 Task: Use the formula "TDIST" in spreadsheet "Project portfolio".
Action: Mouse pressed left at (311, 162)
Screenshot: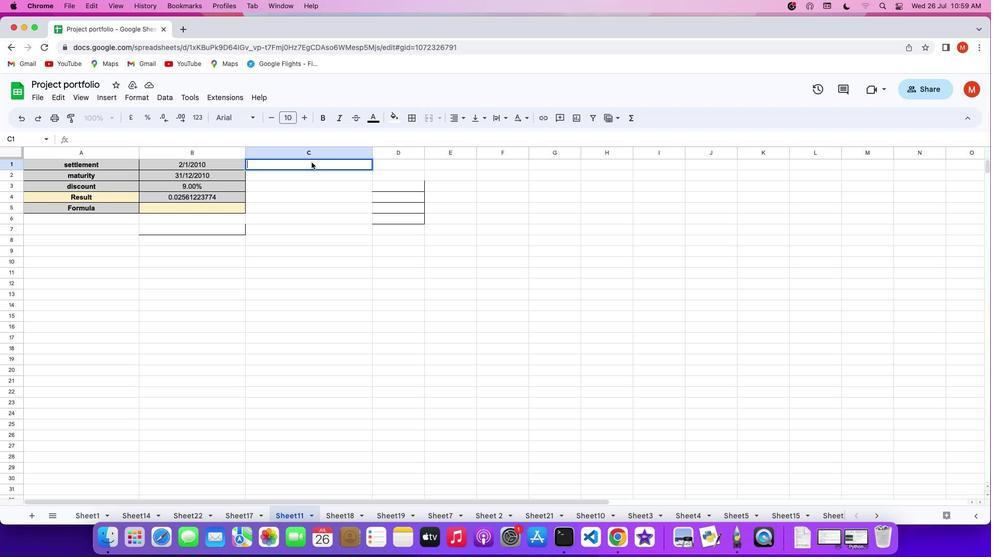 
Action: Mouse pressed left at (311, 162)
Screenshot: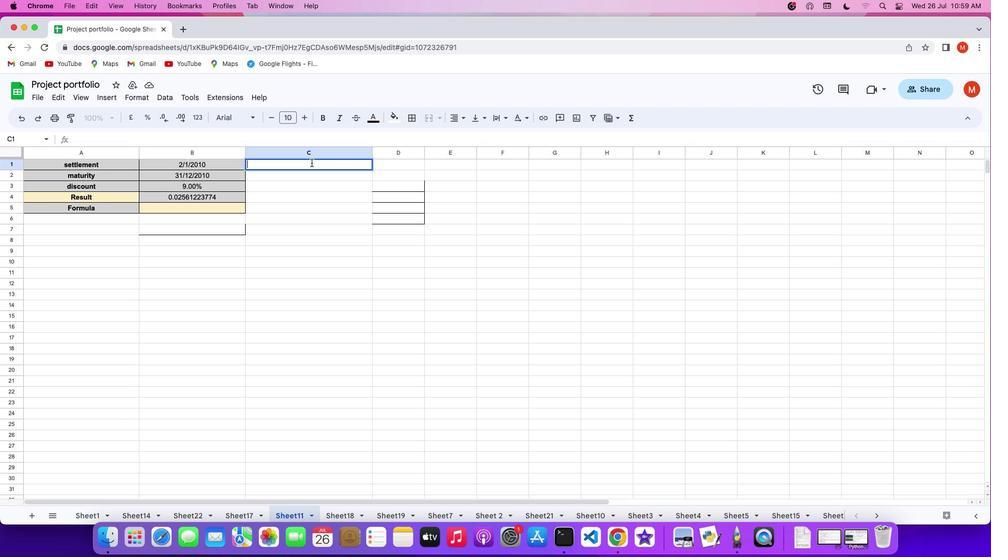 
Action: Mouse moved to (311, 162)
Screenshot: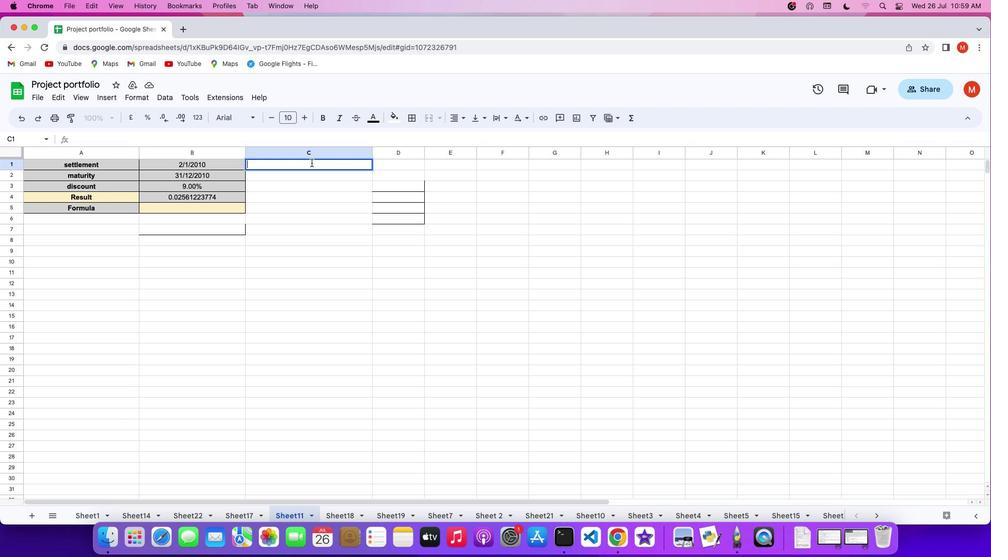 
Action: Key pressed '='
Screenshot: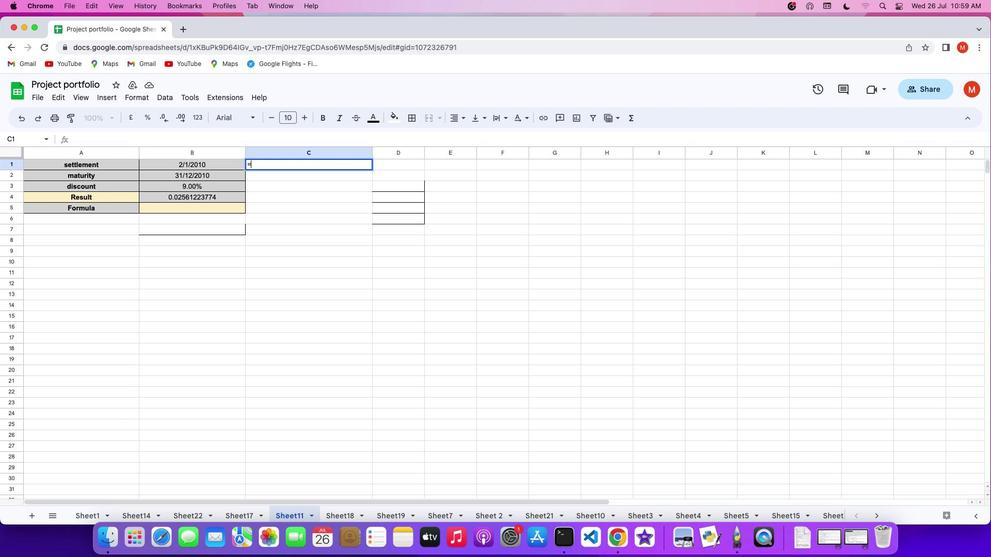 
Action: Mouse moved to (633, 118)
Screenshot: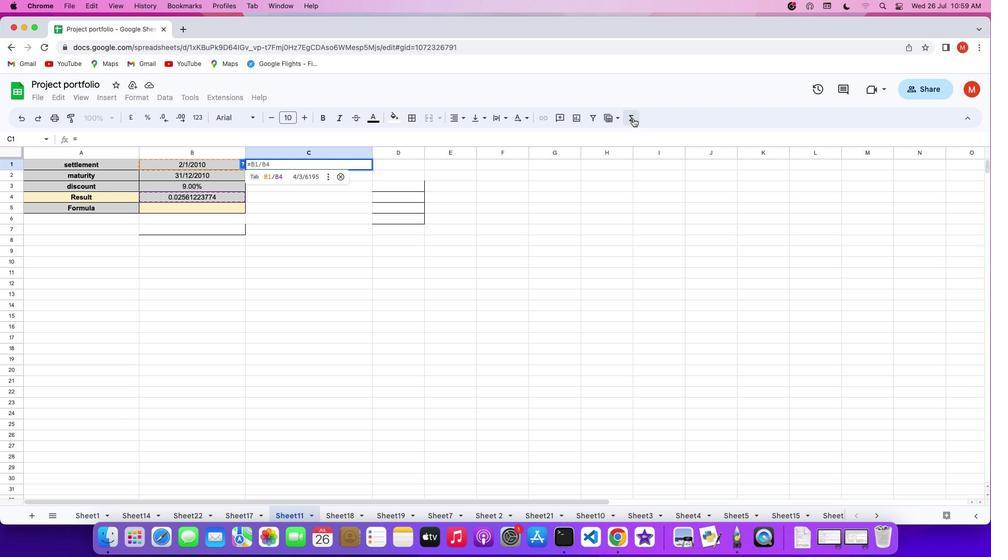 
Action: Mouse pressed left at (633, 118)
Screenshot: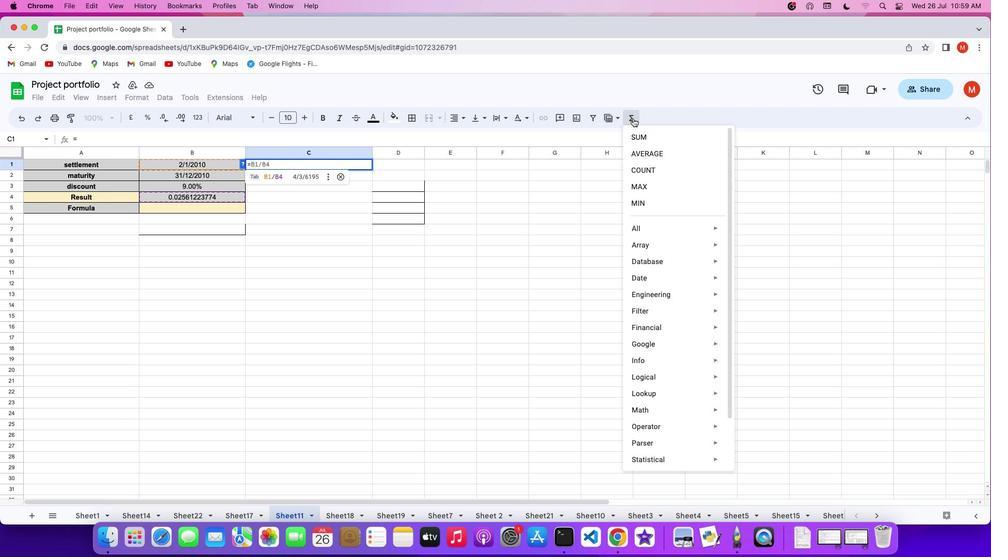 
Action: Mouse moved to (763, 416)
Screenshot: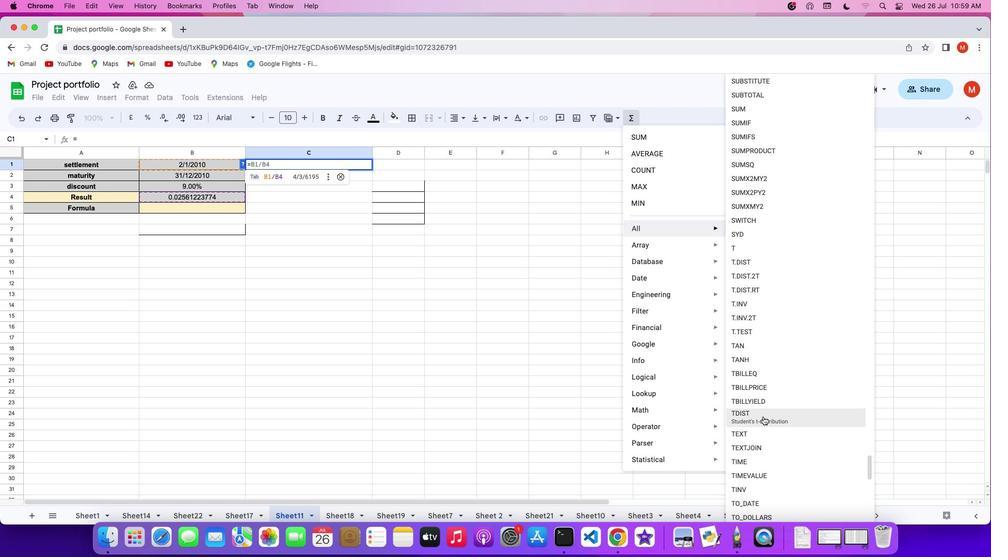 
Action: Mouse pressed left at (763, 416)
Screenshot: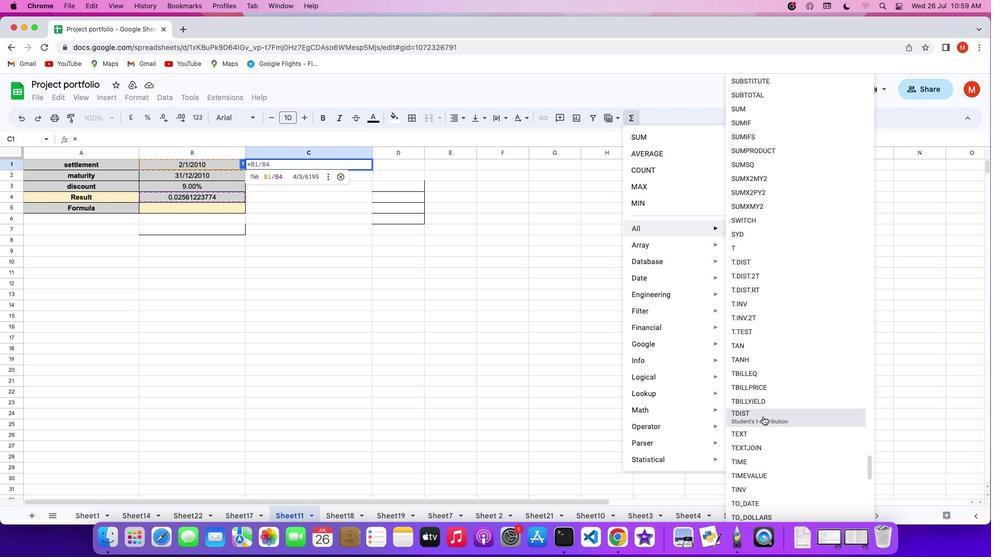 
Action: Key pressed '1'',''3''0'',''1'Key.enter
Screenshot: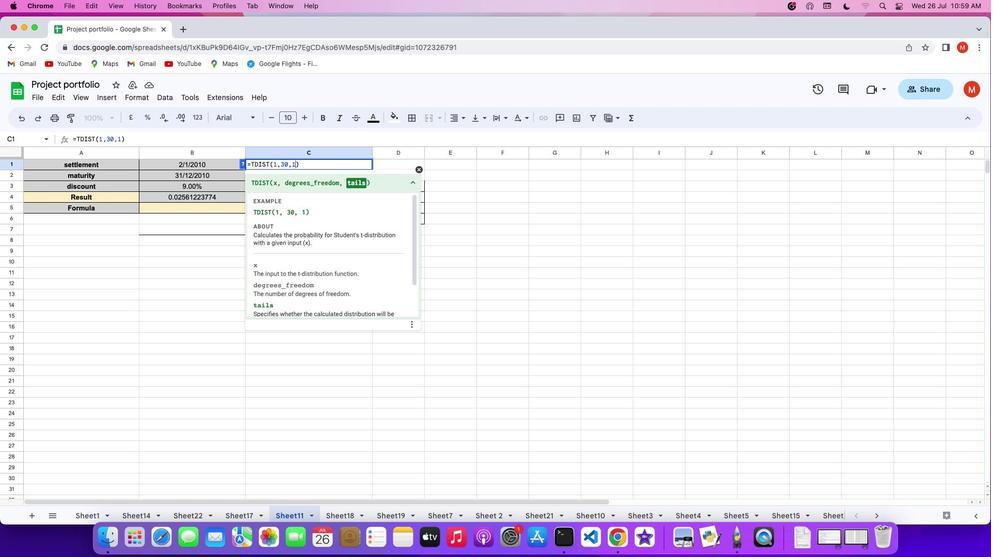 
